 Task: Freeze some users in your organization.
Action: Mouse moved to (602, 36)
Screenshot: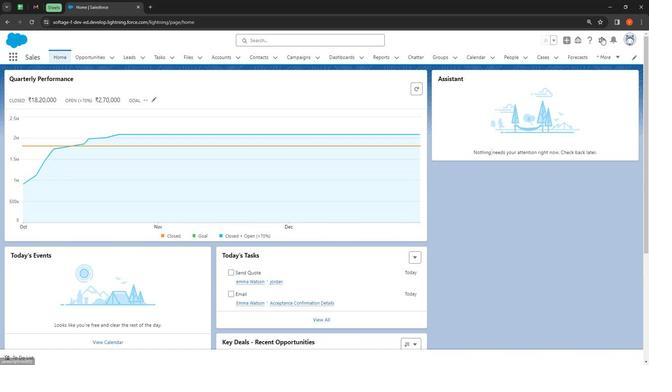 
Action: Mouse pressed left at (602, 36)
Screenshot: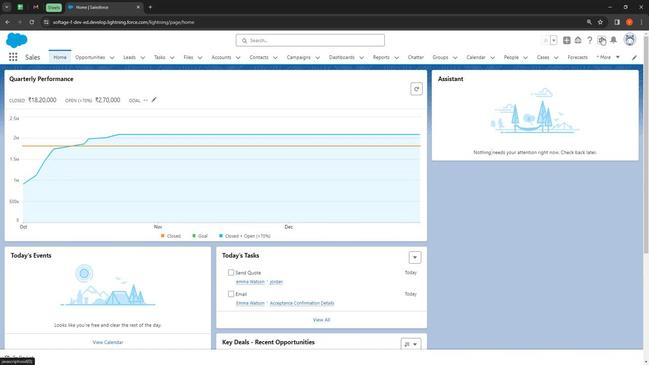 
Action: Mouse moved to (582, 59)
Screenshot: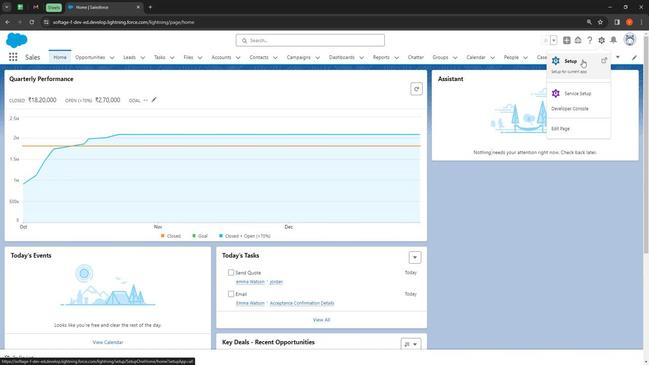 
Action: Mouse pressed left at (582, 59)
Screenshot: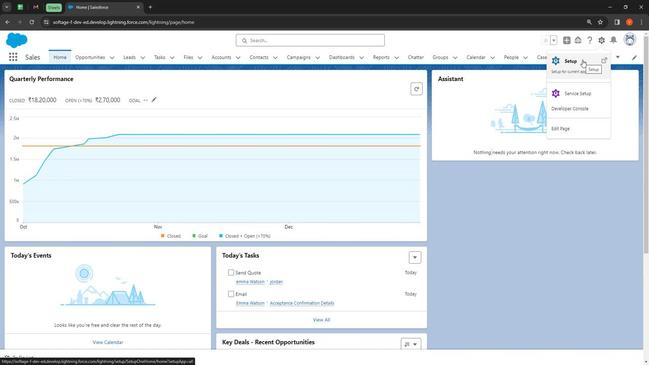 
Action: Mouse moved to (2, 255)
Screenshot: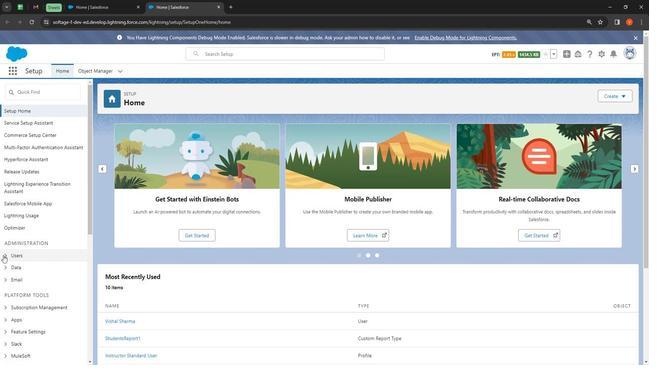 
Action: Mouse pressed left at (2, 255)
Screenshot: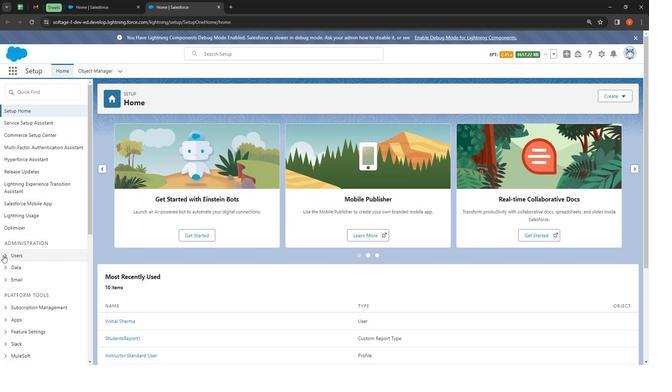 
Action: Mouse moved to (28, 353)
Screenshot: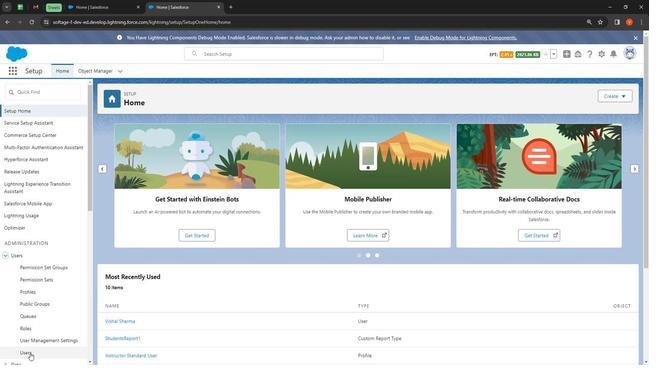 
Action: Mouse pressed left at (28, 353)
Screenshot: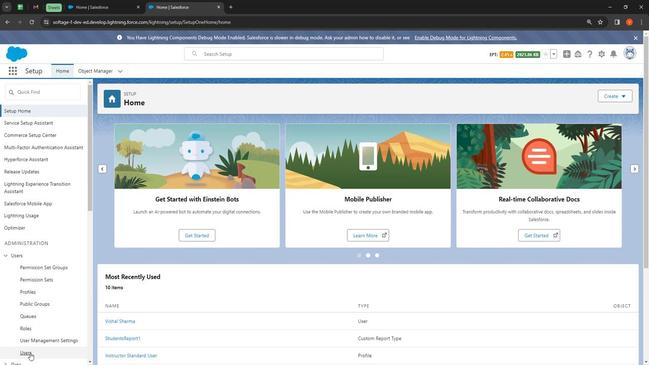 
Action: Mouse moved to (261, 193)
Screenshot: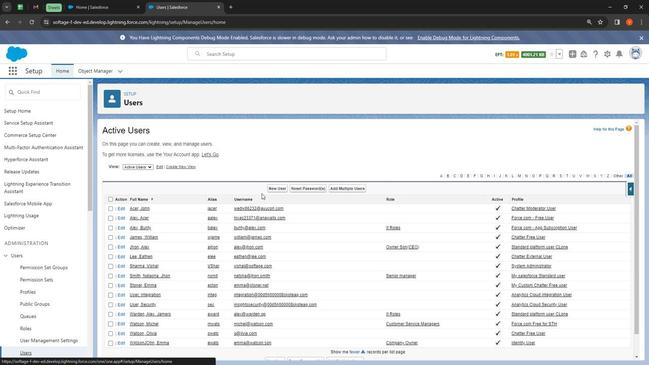 
Action: Mouse scrolled (263, 193) with delta (0, 0)
Screenshot: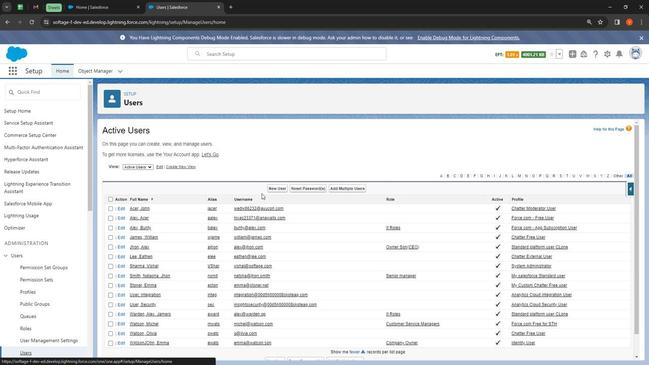 
Action: Mouse moved to (259, 193)
Screenshot: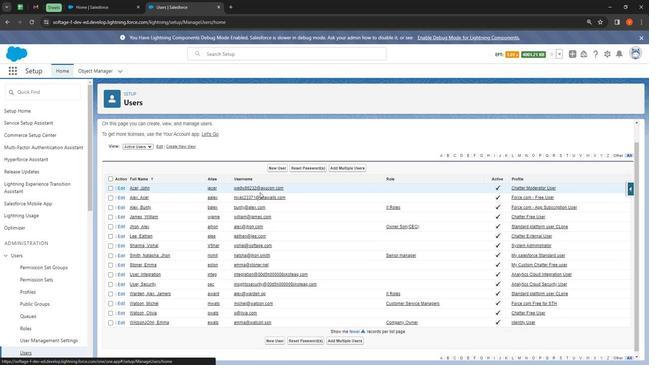 
Action: Mouse scrolled (259, 193) with delta (0, 0)
Screenshot: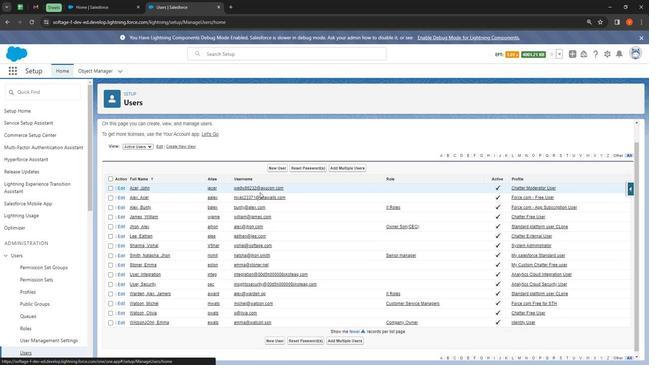 
Action: Mouse moved to (149, 319)
Screenshot: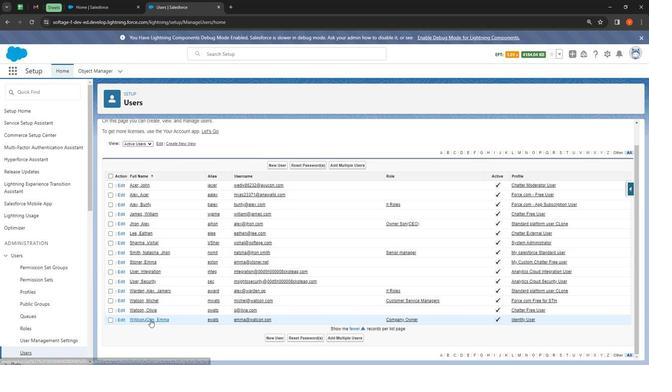 
Action: Mouse pressed left at (149, 319)
Screenshot: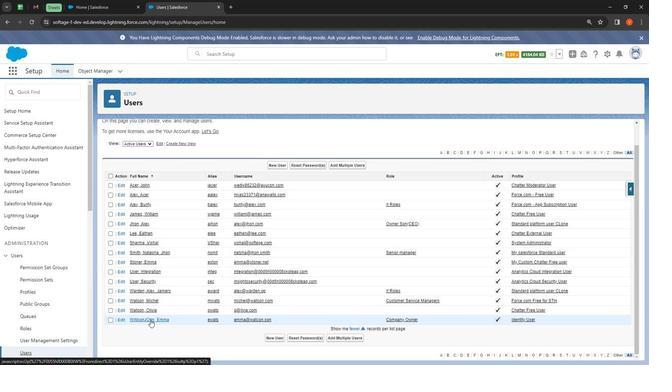 
Action: Mouse moved to (341, 166)
Screenshot: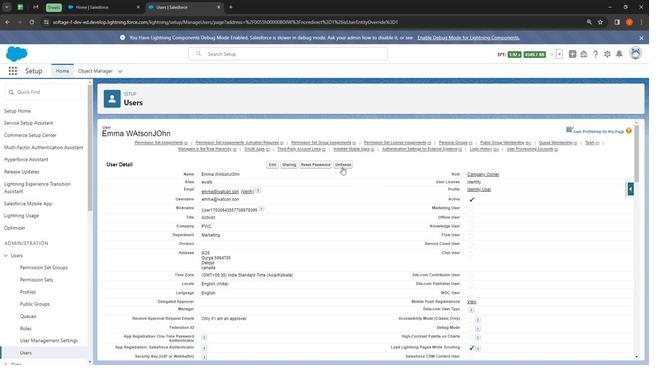 
Action: Mouse pressed left at (341, 166)
Screenshot: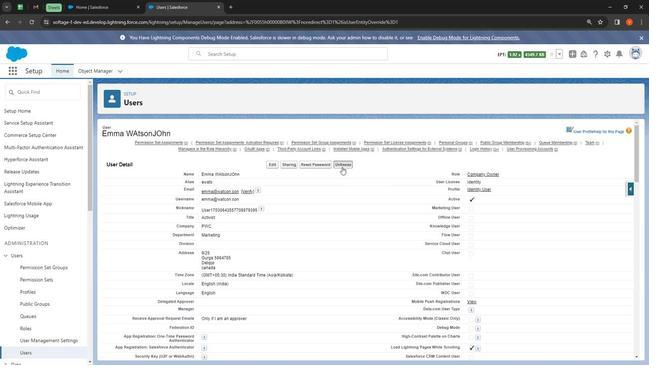 
Action: Mouse moved to (344, 164)
Screenshot: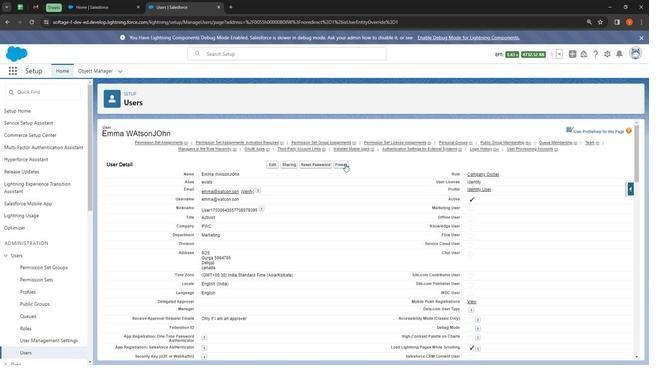 
Action: Mouse pressed left at (344, 164)
Screenshot: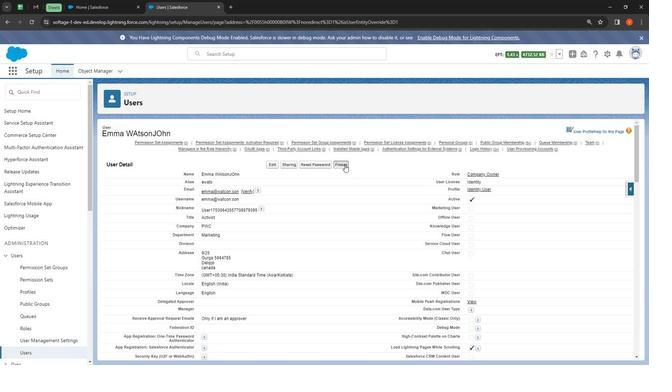 
Action: Mouse moved to (30, 350)
Screenshot: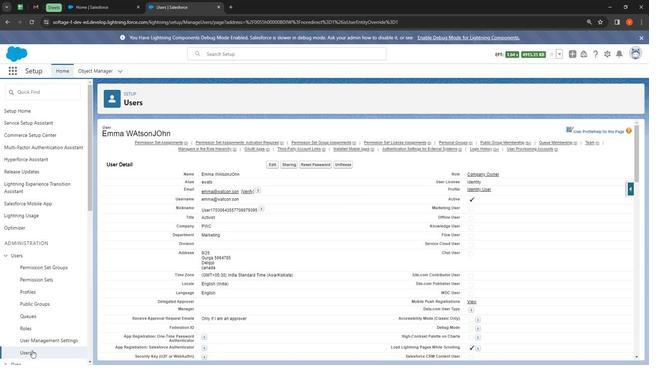
Action: Mouse pressed left at (30, 350)
Screenshot: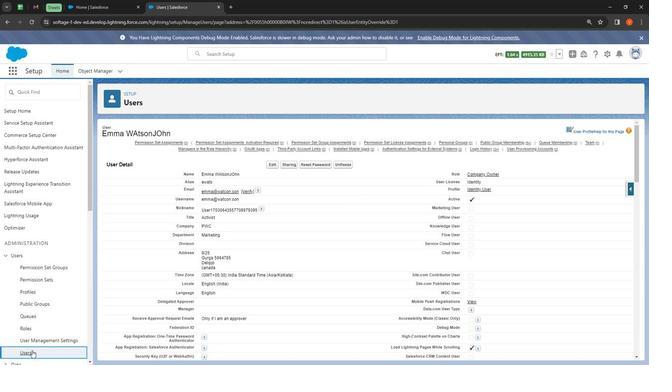 
Action: Mouse moved to (325, 241)
Screenshot: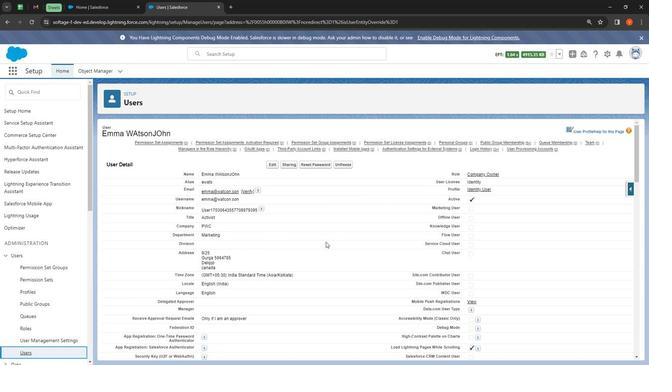 
Action: Mouse scrolled (325, 241) with delta (0, 0)
Screenshot: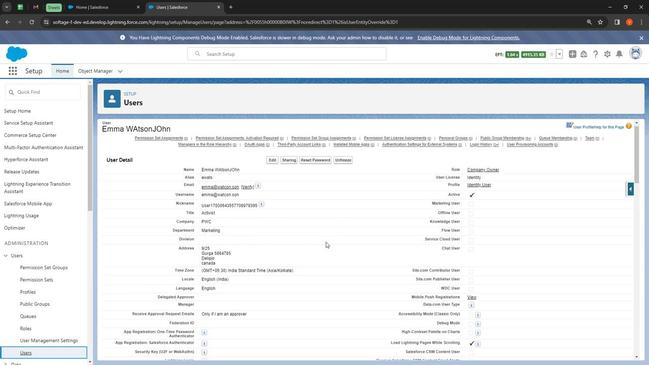 
Action: Mouse scrolled (325, 241) with delta (0, 0)
Screenshot: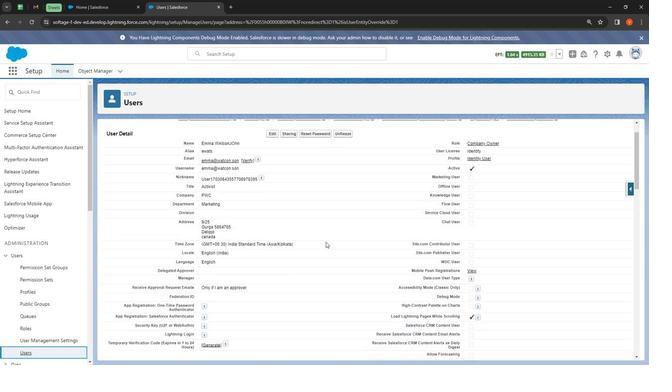 
Action: Mouse moved to (21, 351)
Screenshot: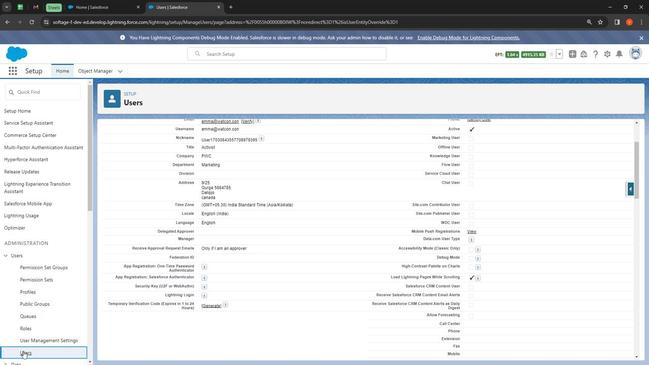 
Action: Mouse pressed left at (21, 351)
Screenshot: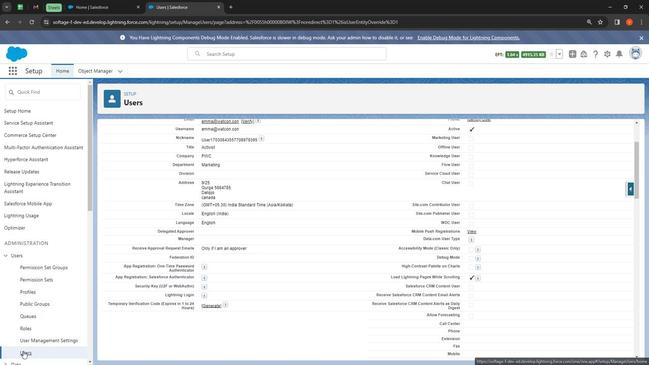
Action: Mouse moved to (146, 324)
Screenshot: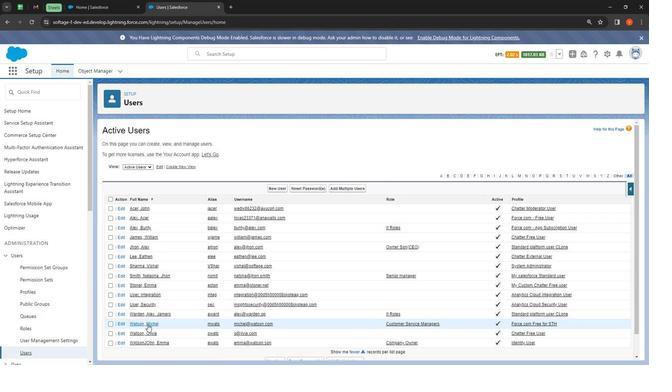 
Action: Mouse pressed left at (146, 324)
Screenshot: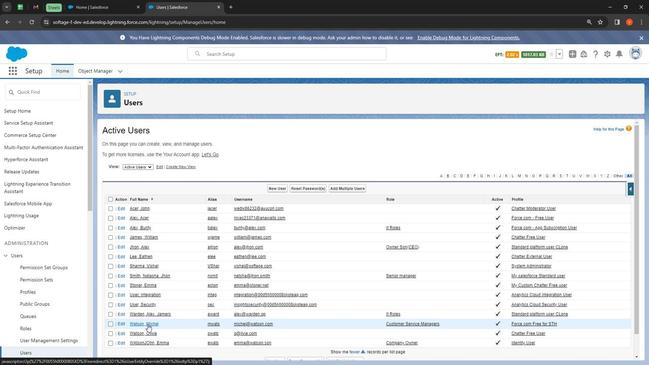 
Action: Mouse moved to (340, 162)
Screenshot: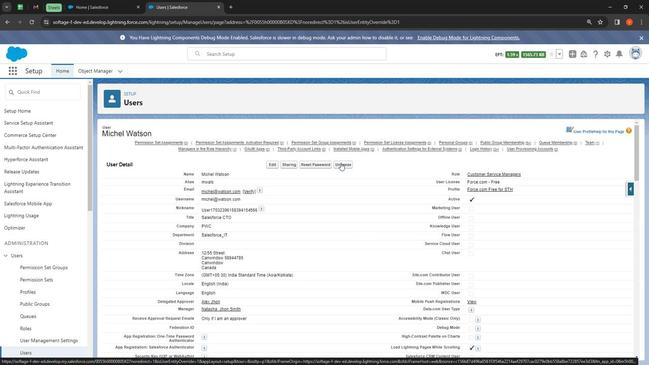 
Action: Mouse pressed left at (340, 162)
Screenshot: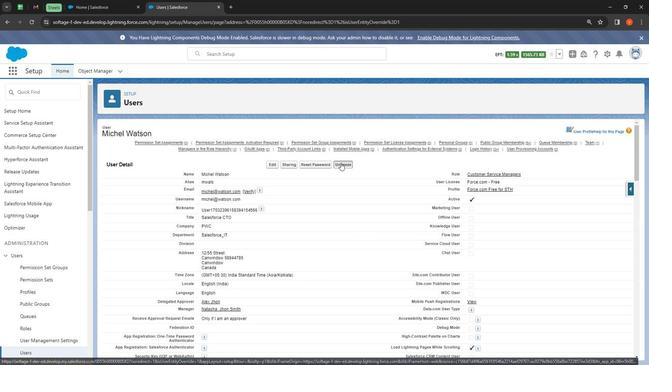 
Action: Mouse moved to (340, 164)
Screenshot: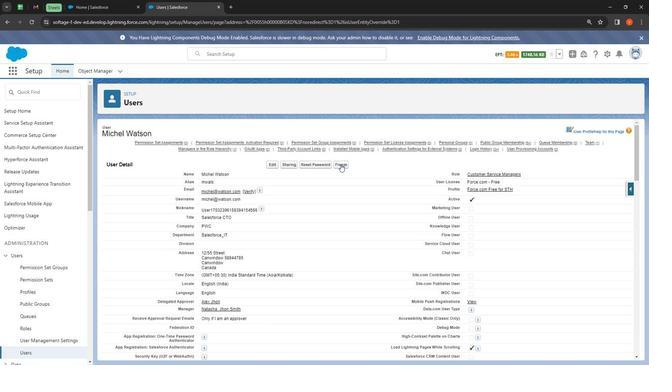 
Action: Mouse pressed left at (340, 164)
Screenshot: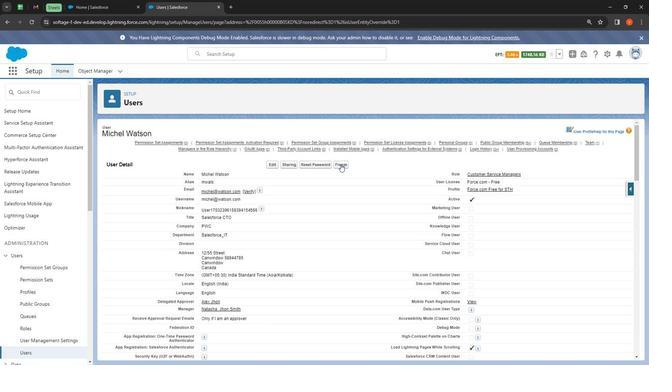 
Action: Mouse moved to (22, 353)
Screenshot: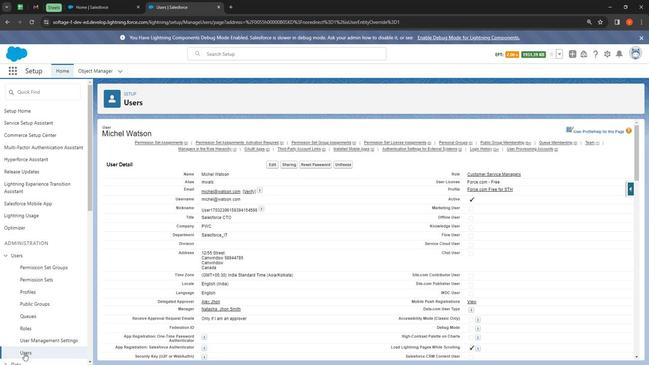 
Action: Mouse pressed left at (22, 353)
Screenshot: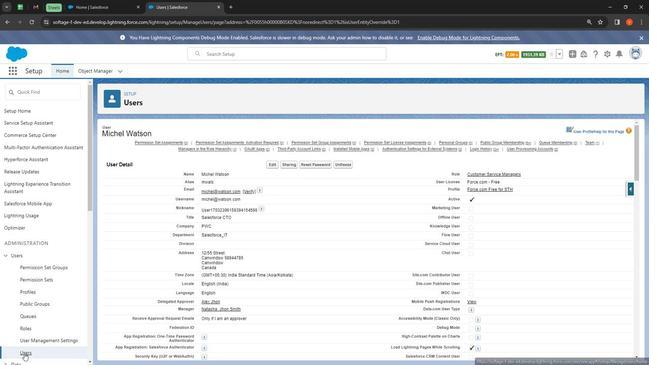 
Action: Mouse moved to (141, 164)
Screenshot: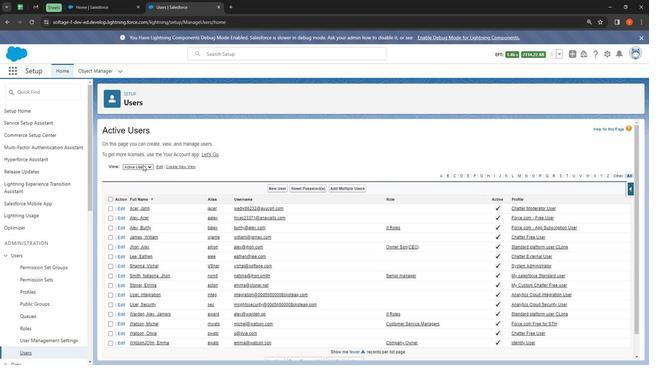 
Action: Mouse pressed left at (141, 164)
Screenshot: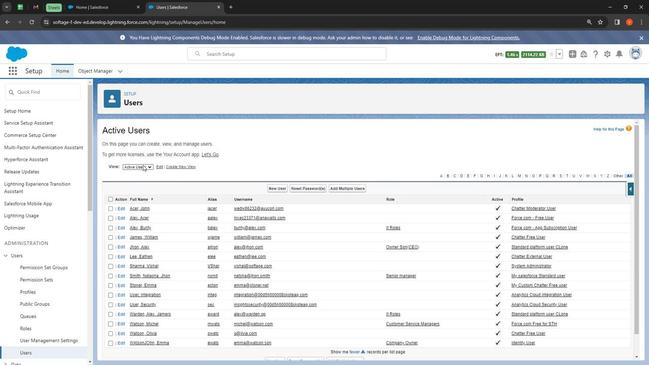 
Action: Mouse moved to (142, 181)
Screenshot: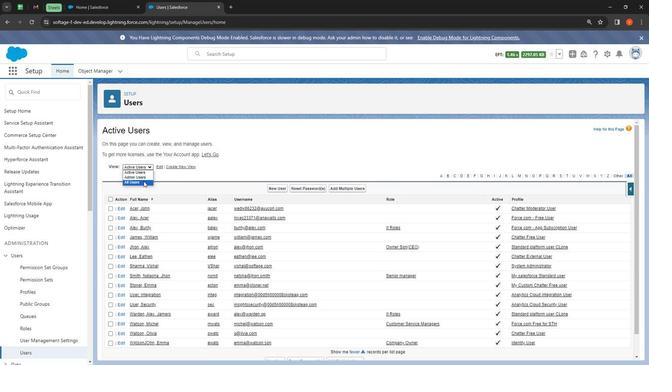
Action: Mouse pressed left at (142, 181)
Screenshot: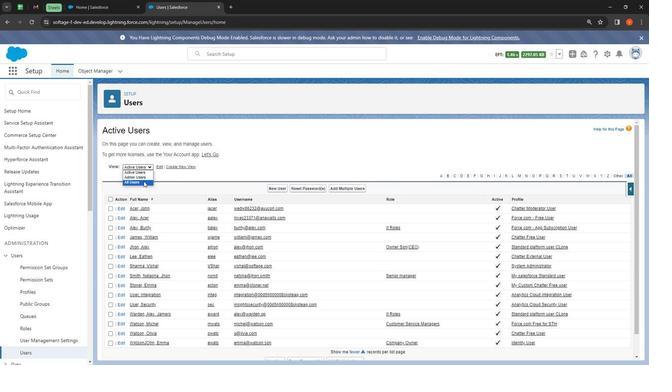 
Action: Mouse moved to (492, 257)
Screenshot: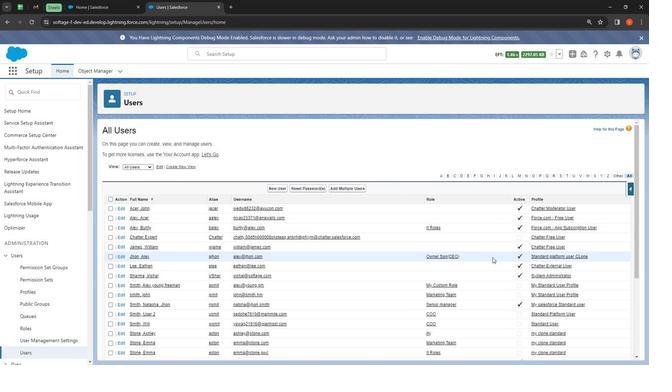 
Action: Mouse scrolled (492, 257) with delta (0, 0)
Screenshot: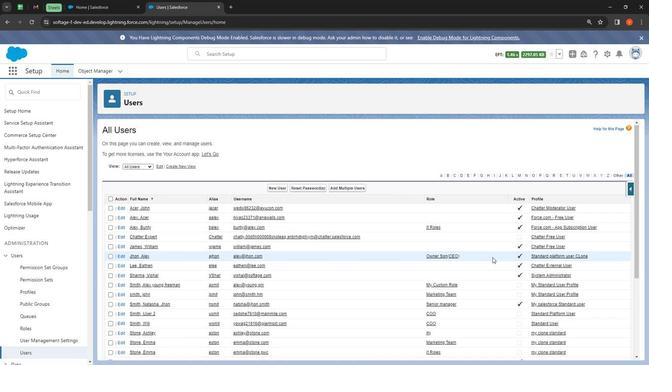 
Action: Mouse scrolled (492, 257) with delta (0, 0)
Screenshot: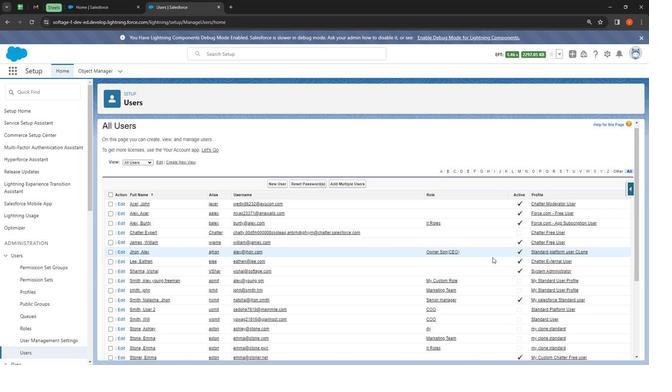 
Action: Mouse scrolled (492, 257) with delta (0, 0)
Screenshot: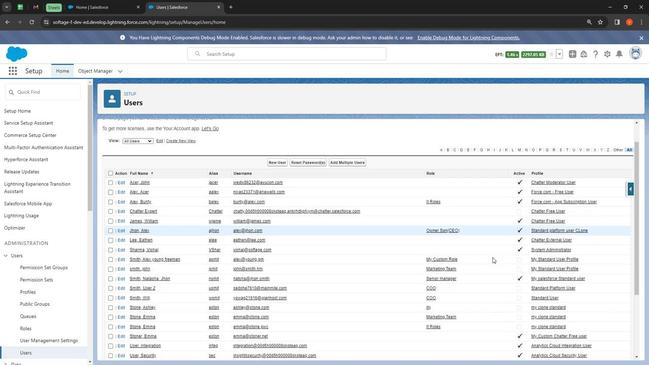 
Action: Mouse scrolled (492, 257) with delta (0, 0)
Screenshot: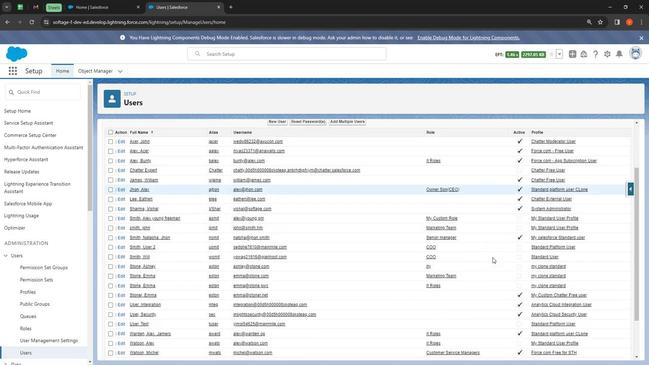 
Action: Mouse scrolled (492, 257) with delta (0, 0)
Screenshot: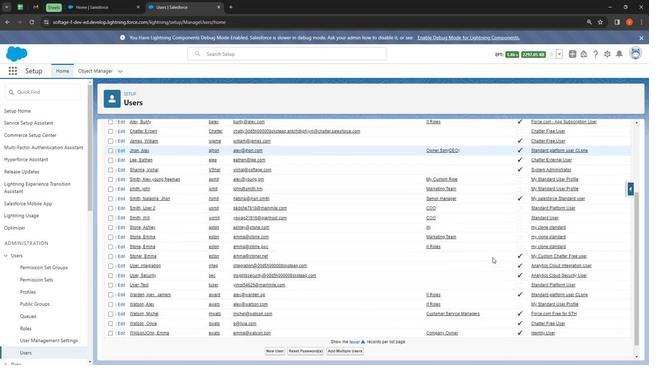 
Action: Mouse moved to (150, 212)
Screenshot: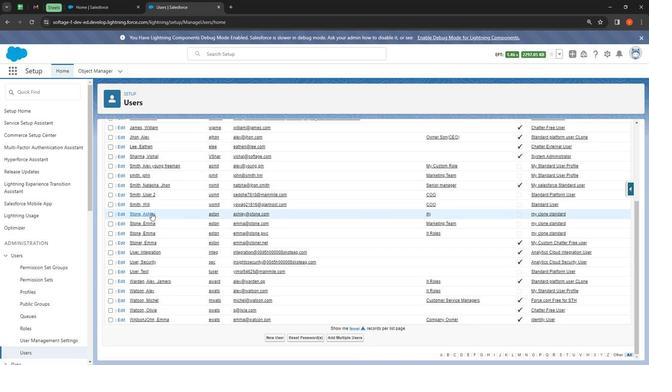 
Action: Mouse pressed left at (150, 212)
Screenshot: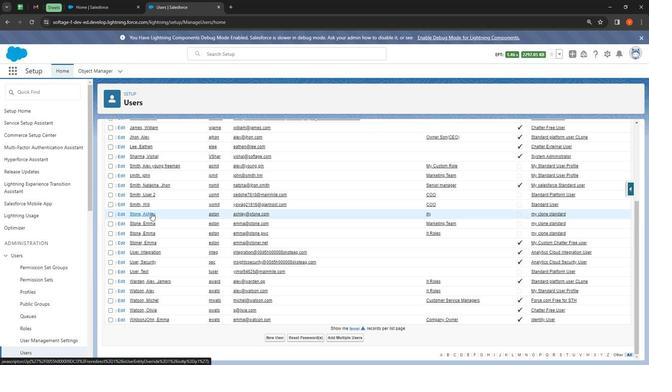 
Action: Mouse moved to (343, 166)
Screenshot: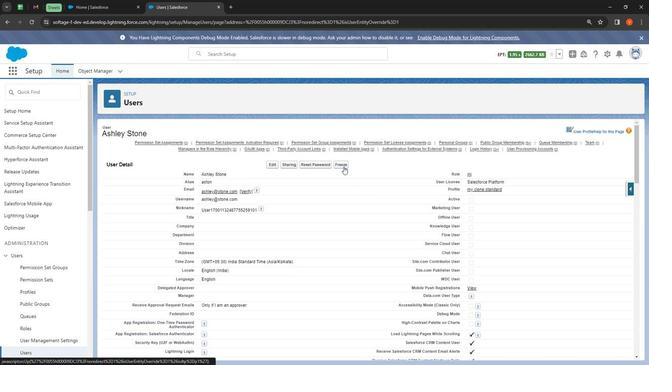 
Action: Mouse pressed left at (343, 166)
Screenshot: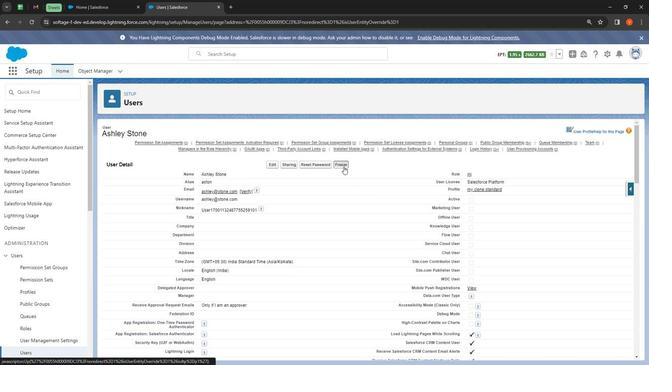 
Action: Mouse moved to (23, 352)
Screenshot: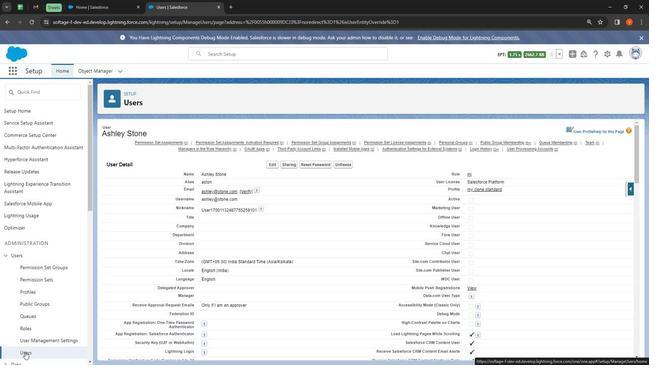 
Action: Mouse pressed left at (23, 352)
Screenshot: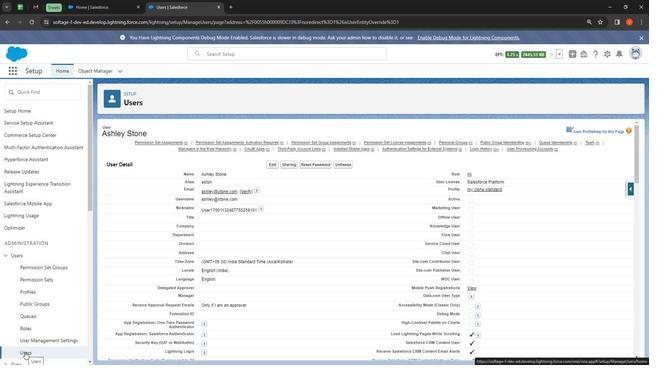 
Action: Mouse moved to (152, 248)
Screenshot: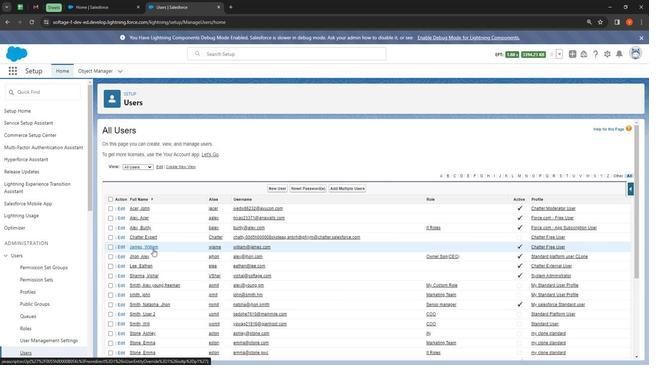 
Action: Mouse pressed left at (152, 248)
Screenshot: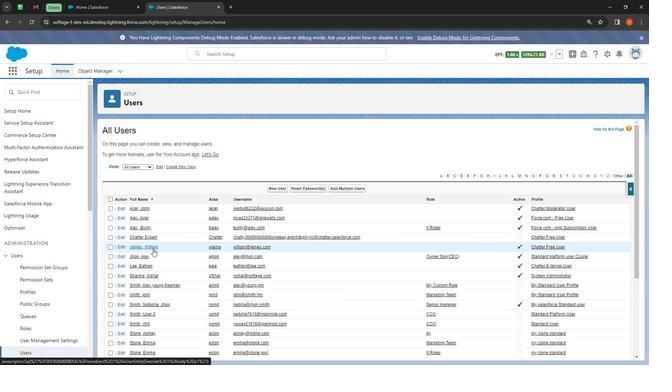 
Action: Mouse moved to (344, 165)
Screenshot: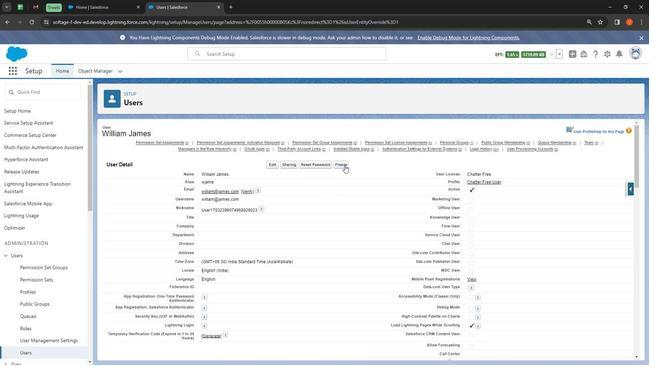 
Action: Mouse pressed left at (344, 165)
Screenshot: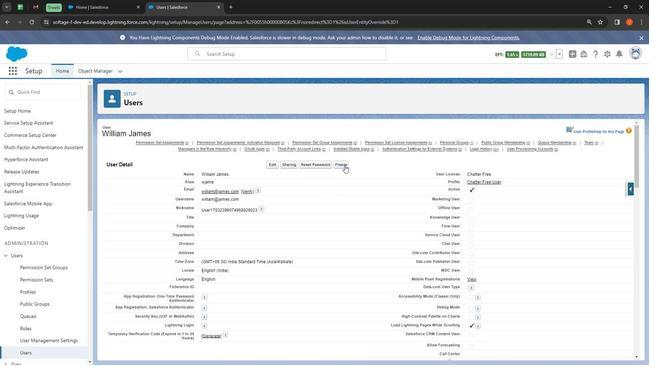
Action: Mouse moved to (415, 254)
Screenshot: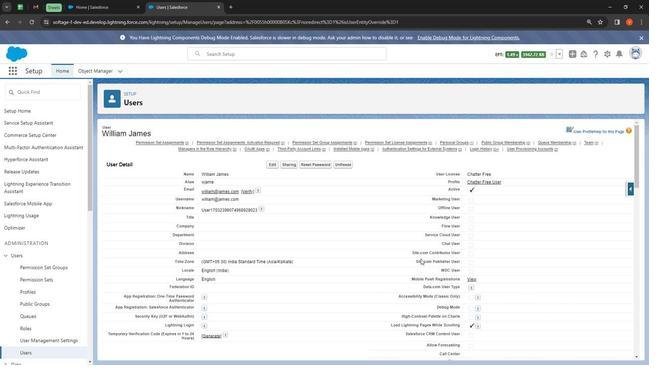 
